 Task: Set the throttling to "Mid-tier mobile" from device toolbar.
Action: Mouse moved to (1266, 33)
Screenshot: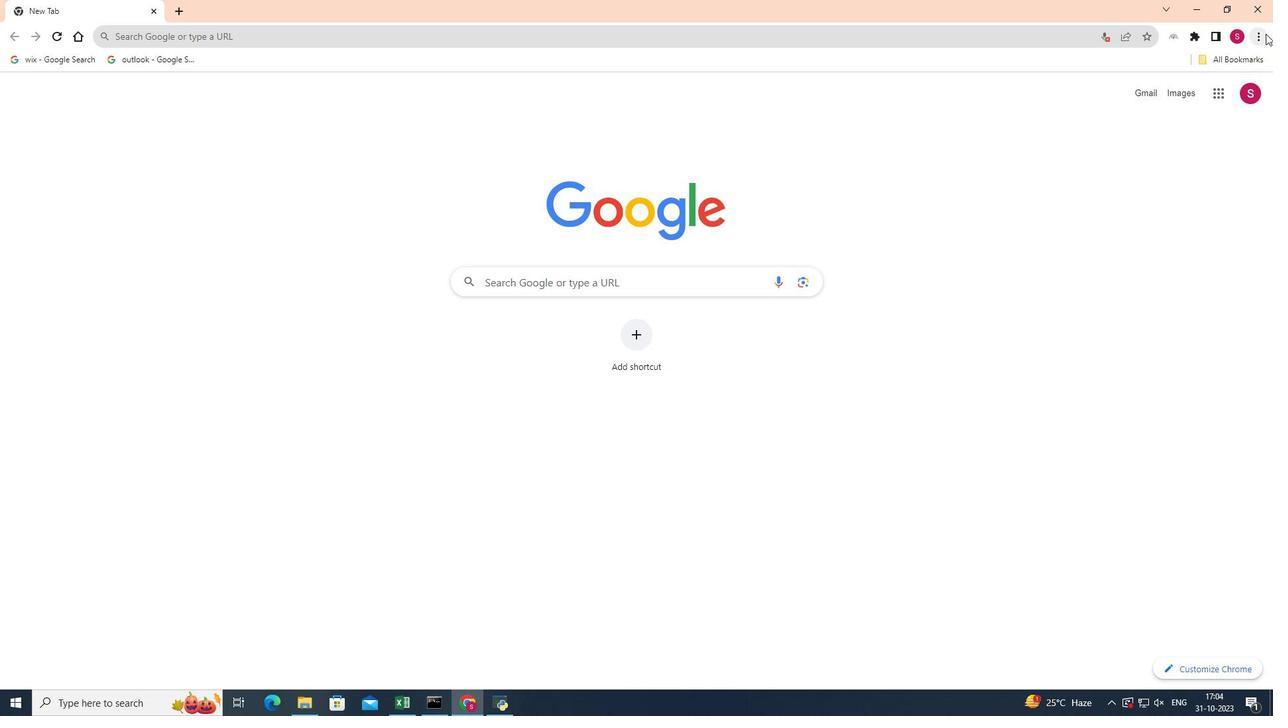 
Action: Mouse pressed left at (1266, 33)
Screenshot: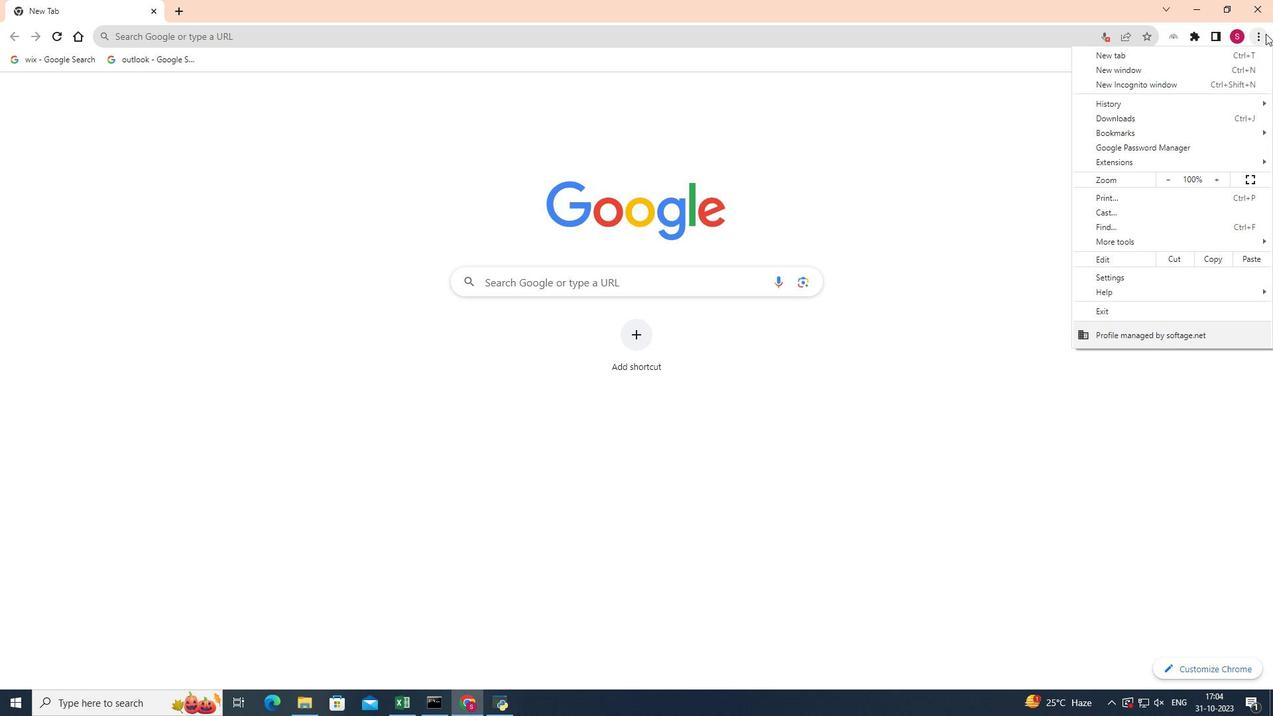 
Action: Mouse moved to (1157, 244)
Screenshot: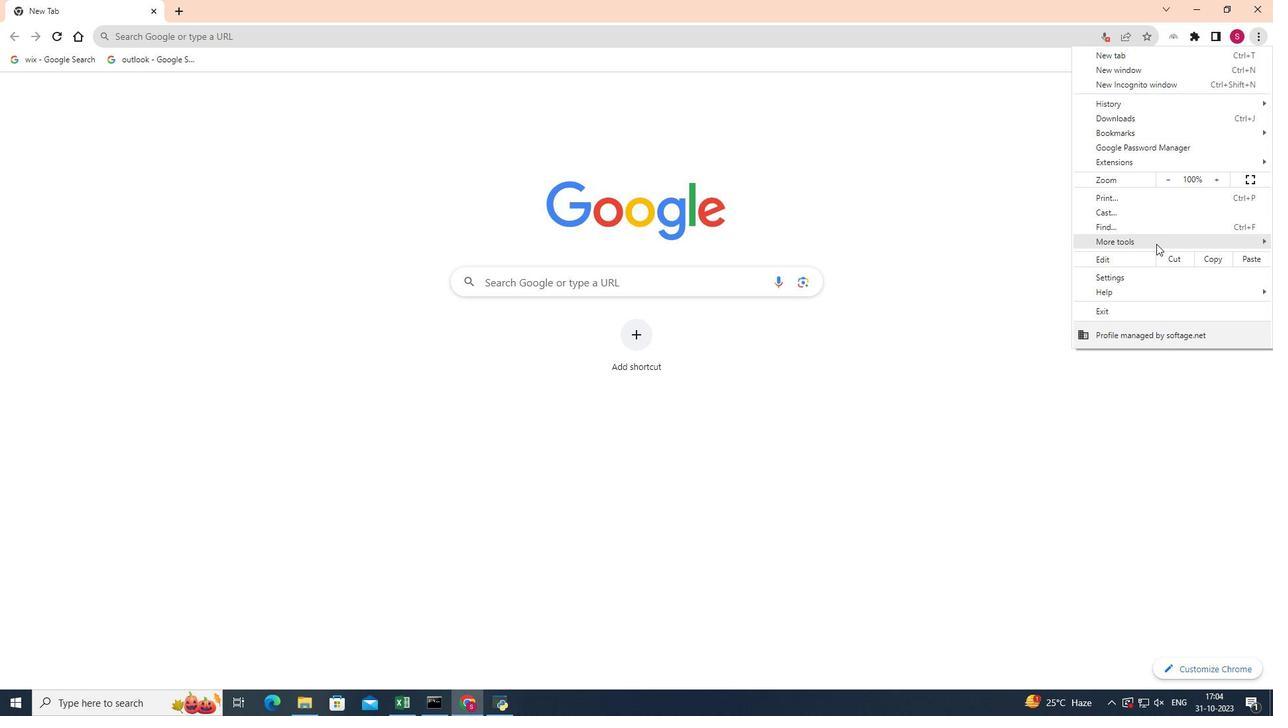 
Action: Mouse pressed left at (1157, 244)
Screenshot: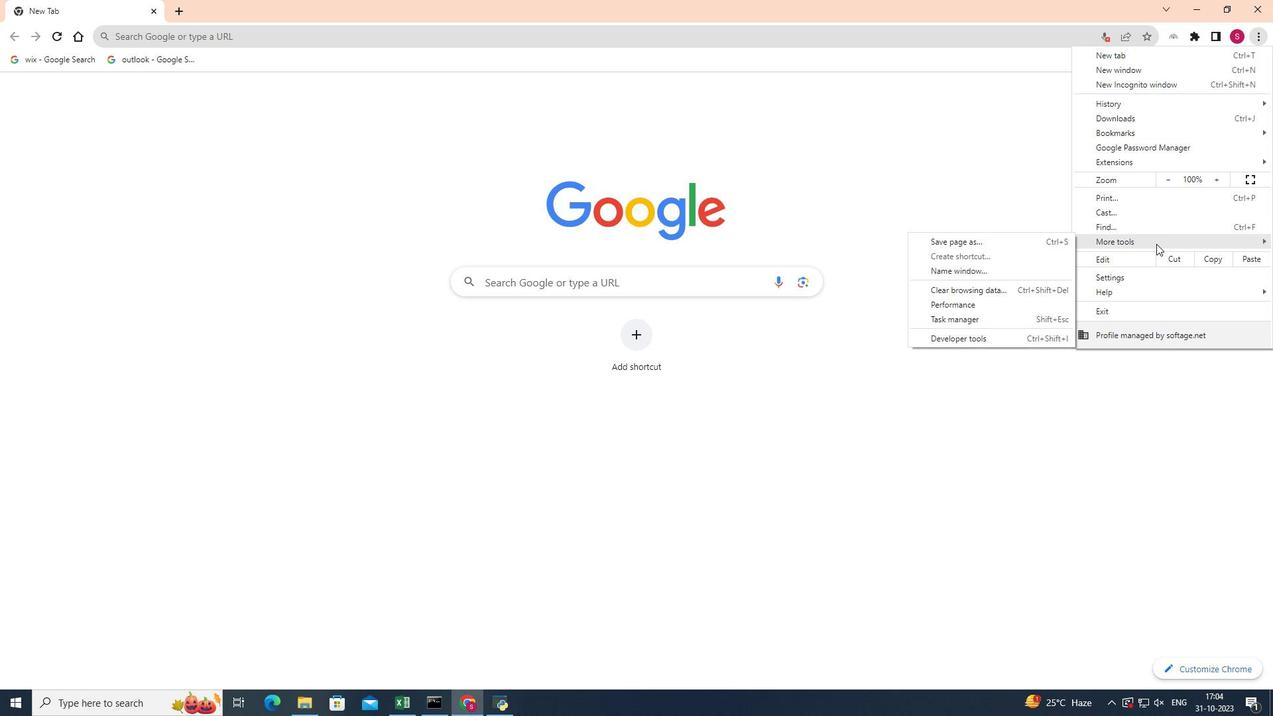
Action: Mouse moved to (1016, 336)
Screenshot: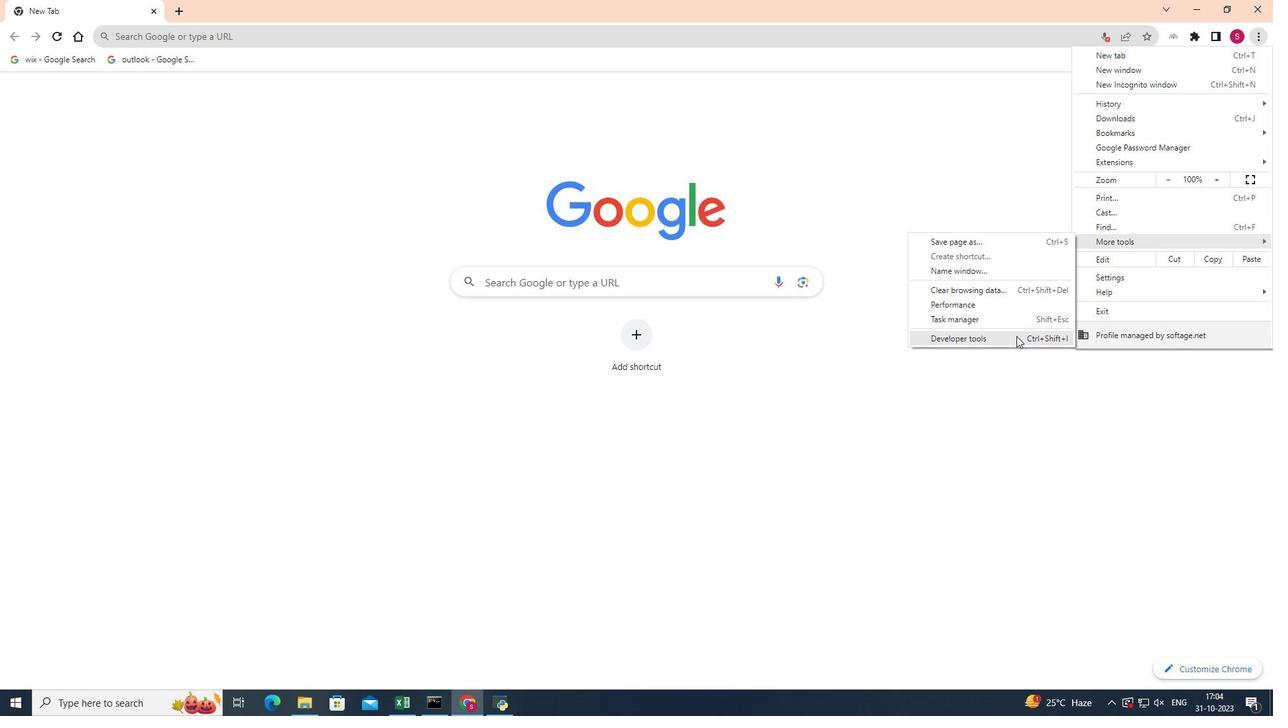 
Action: Mouse pressed left at (1016, 336)
Screenshot: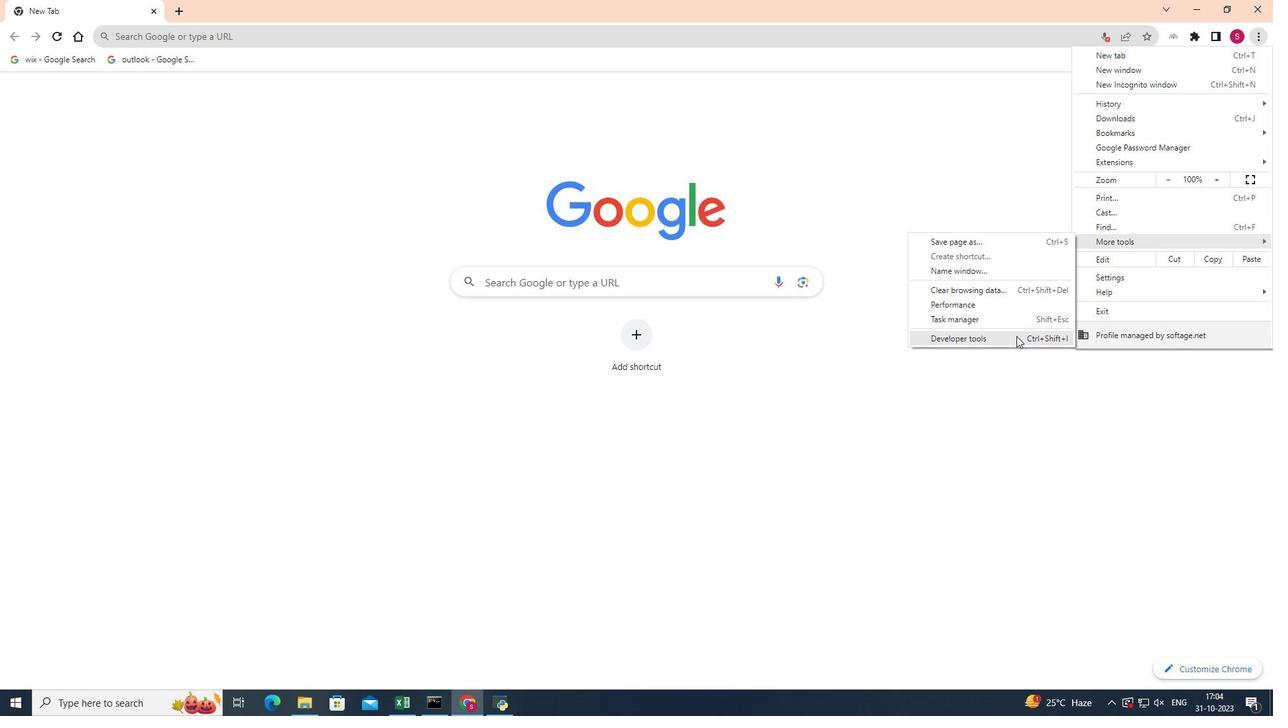 
Action: Mouse moved to (938, 80)
Screenshot: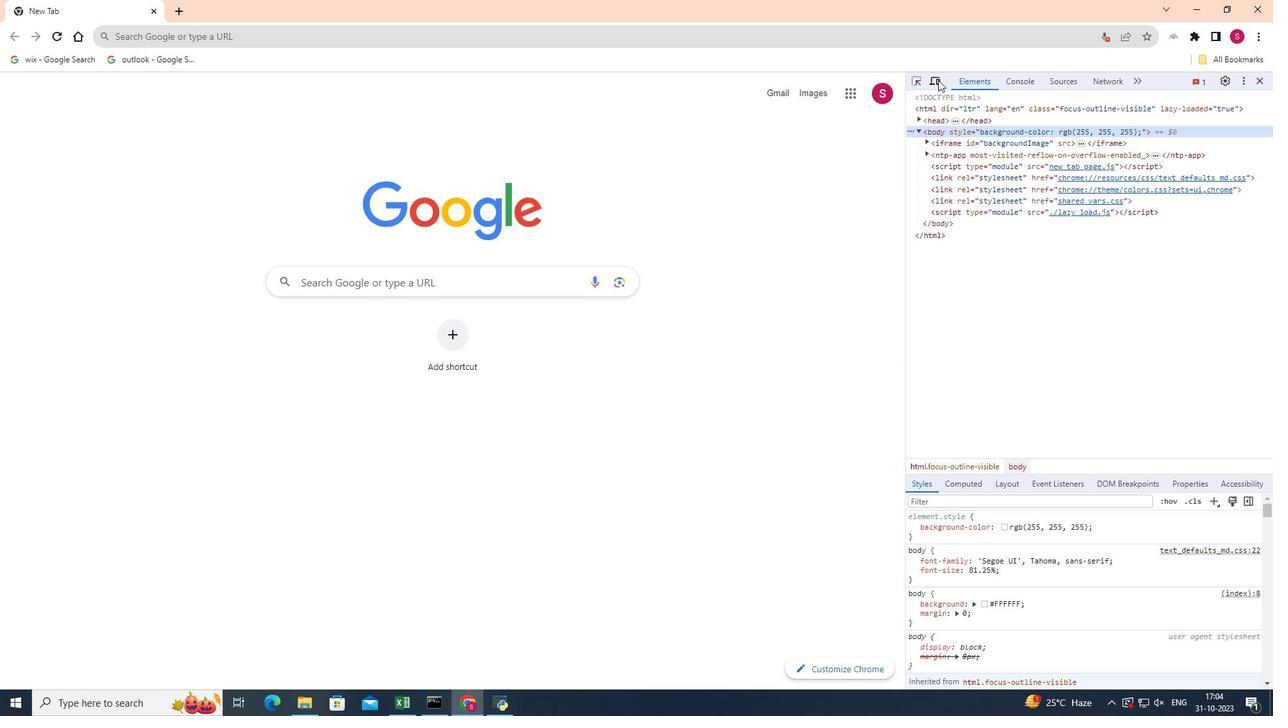 
Action: Mouse pressed left at (938, 80)
Screenshot: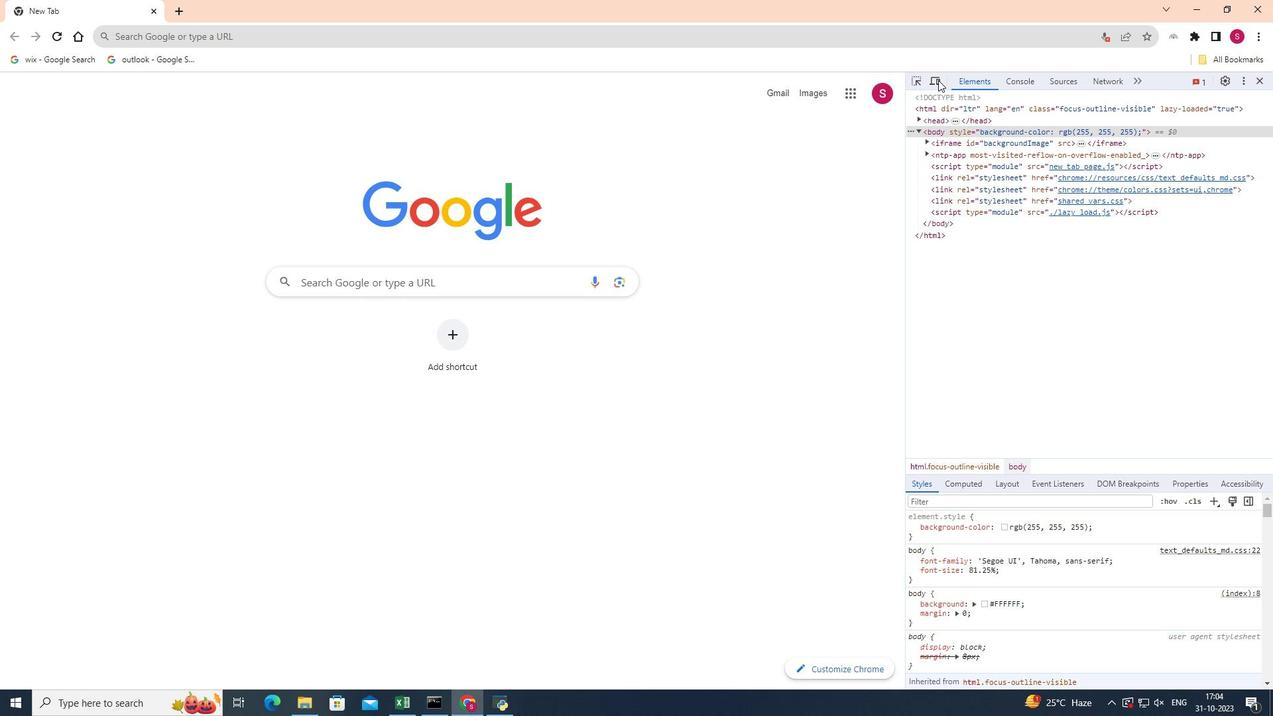
Action: Mouse moved to (586, 76)
Screenshot: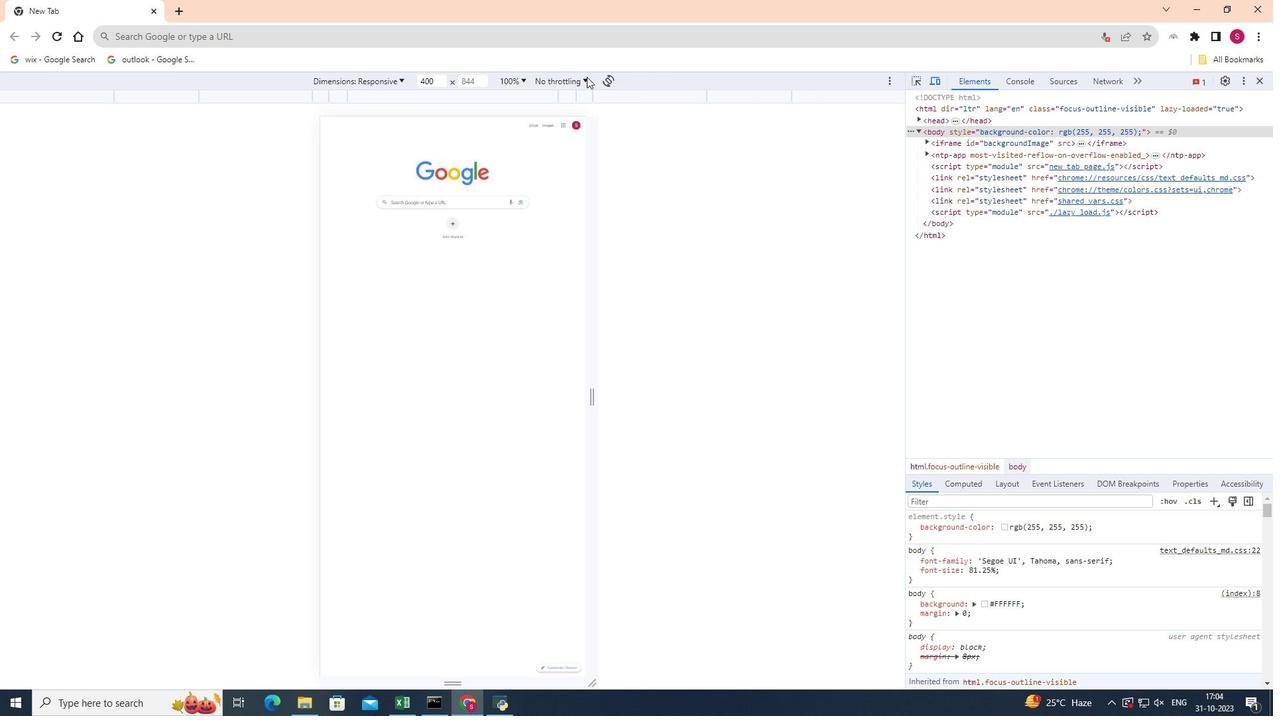 
Action: Mouse pressed left at (586, 76)
Screenshot: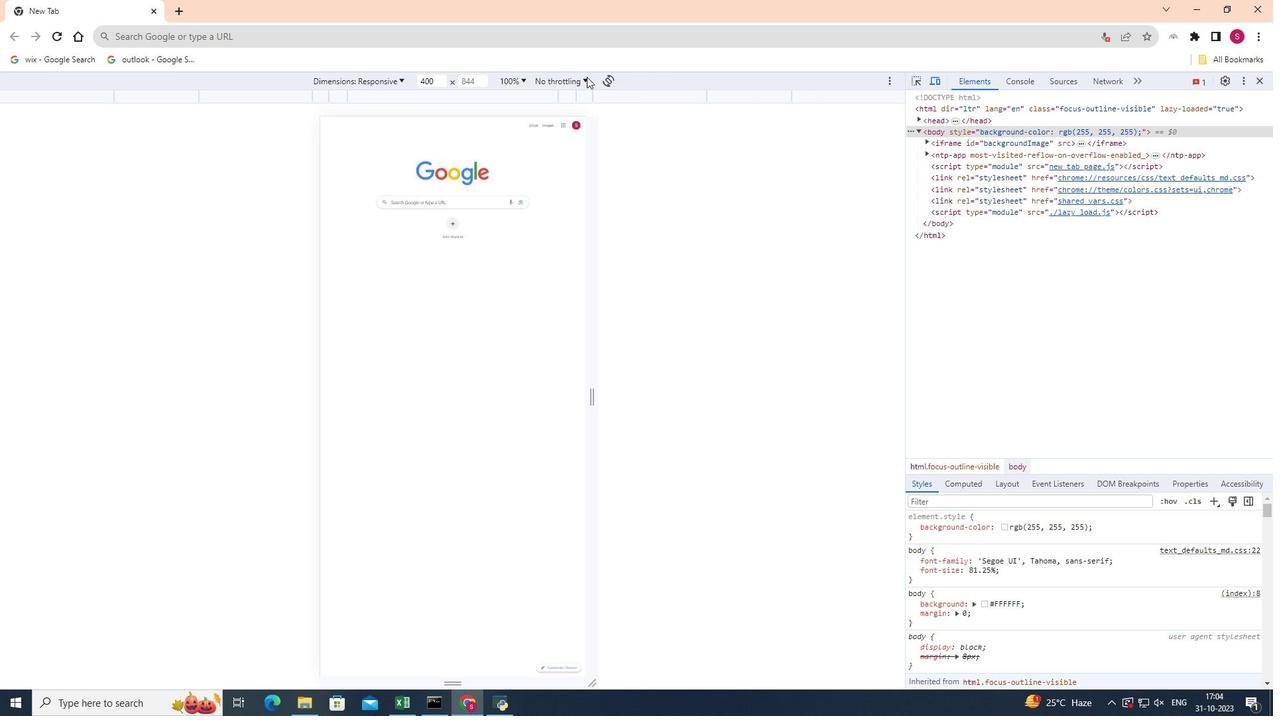
Action: Mouse moved to (599, 116)
Screenshot: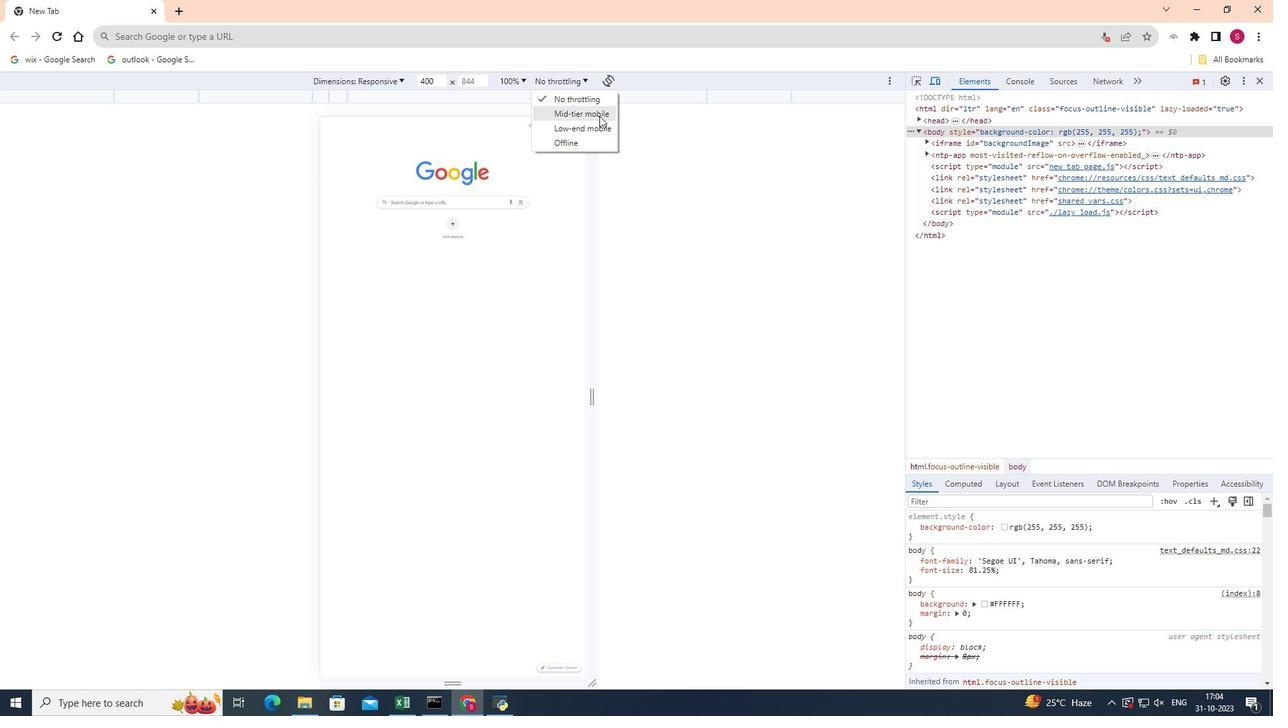 
Action: Mouse pressed left at (599, 116)
Screenshot: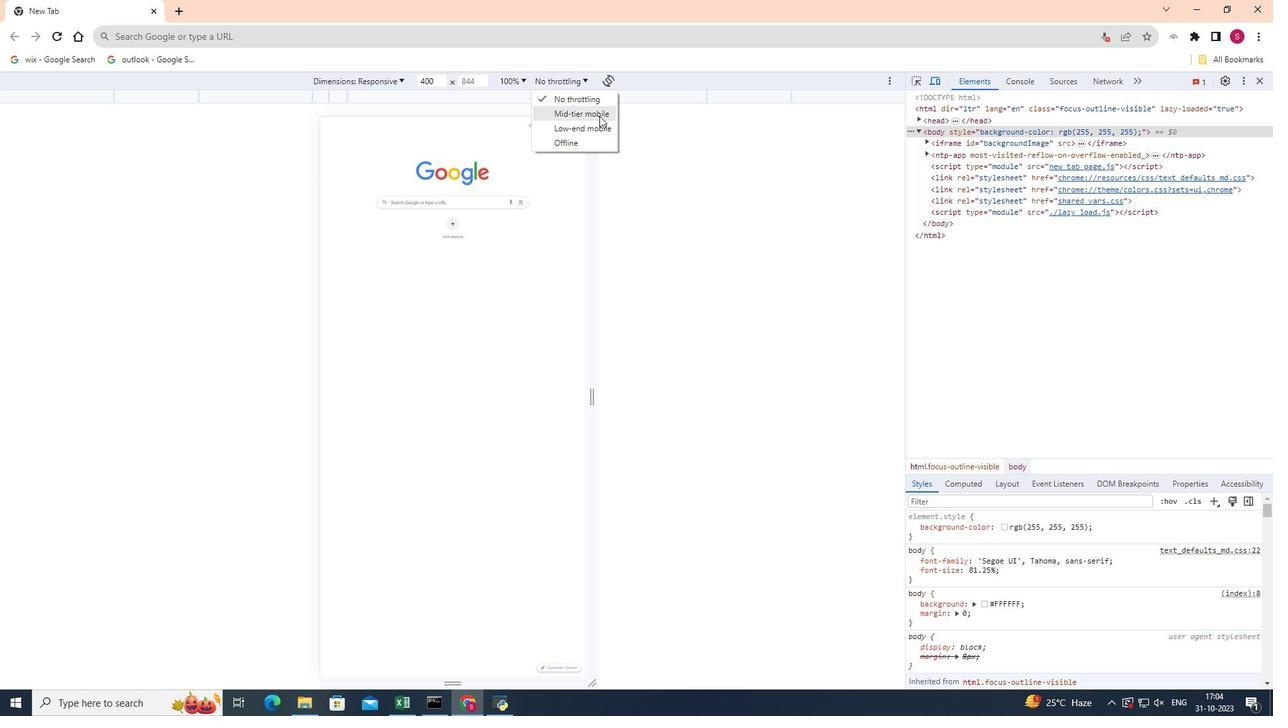
Action: Mouse moved to (694, 177)
Screenshot: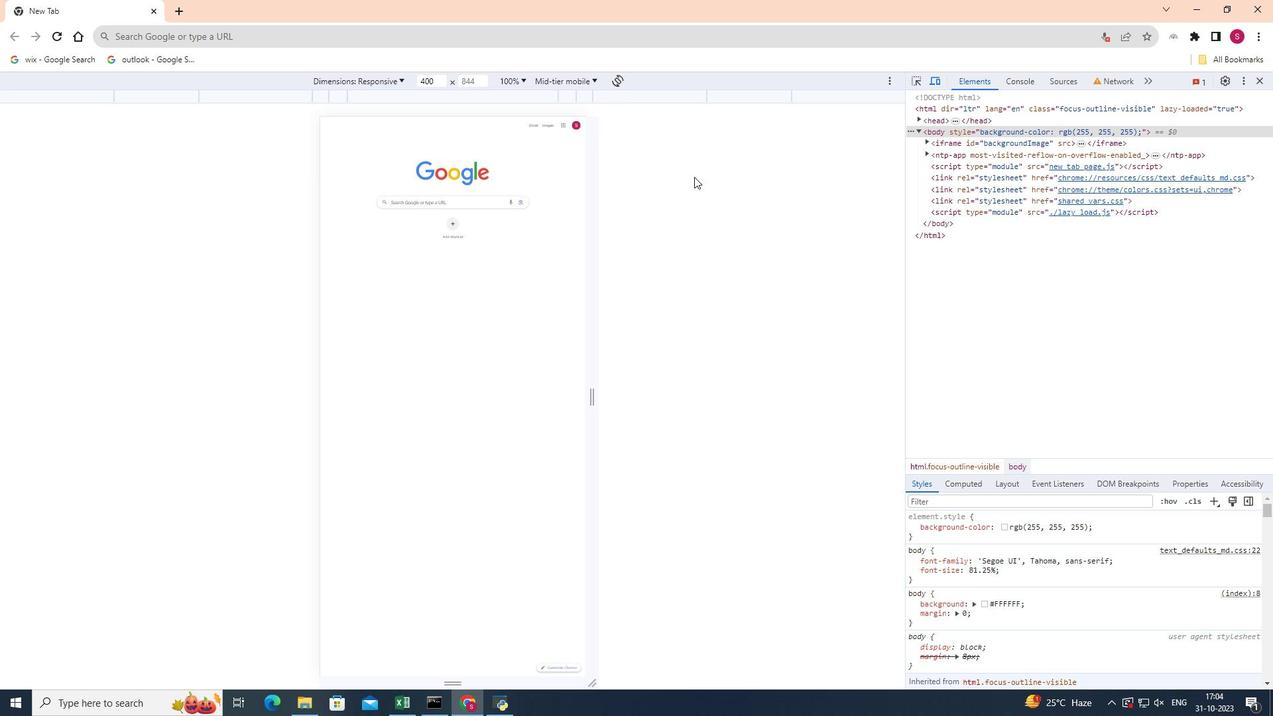 
